 Task: In the  document Logan.epubMake this file  'available offline' Add shortcut to Drive 'My Drive'Email the file to   softage.9@softage.net, with message attached Action Required: This requires your review and response. and file type: 'Open Document'
Action: Mouse moved to (238, 311)
Screenshot: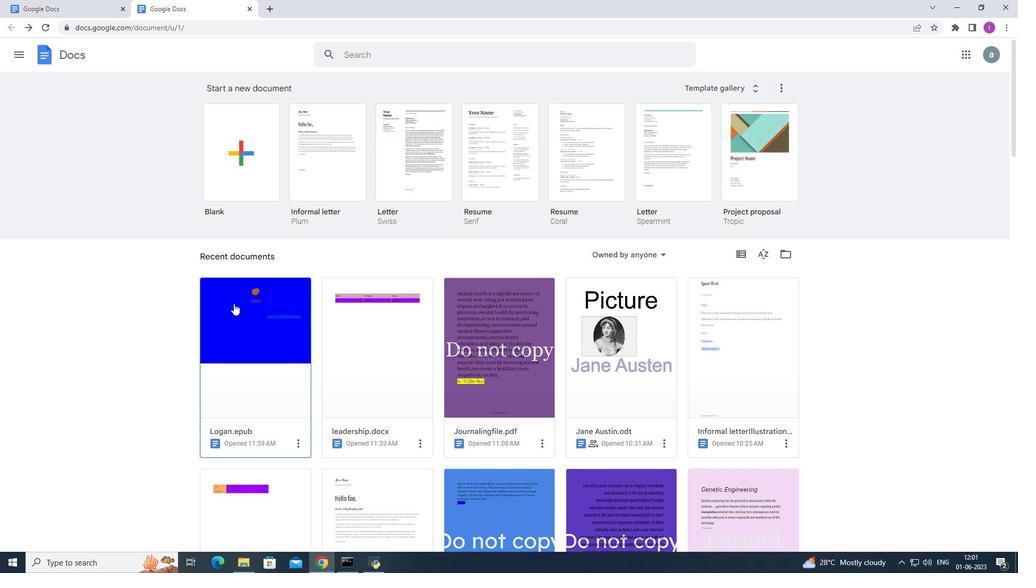 
Action: Mouse pressed left at (238, 311)
Screenshot: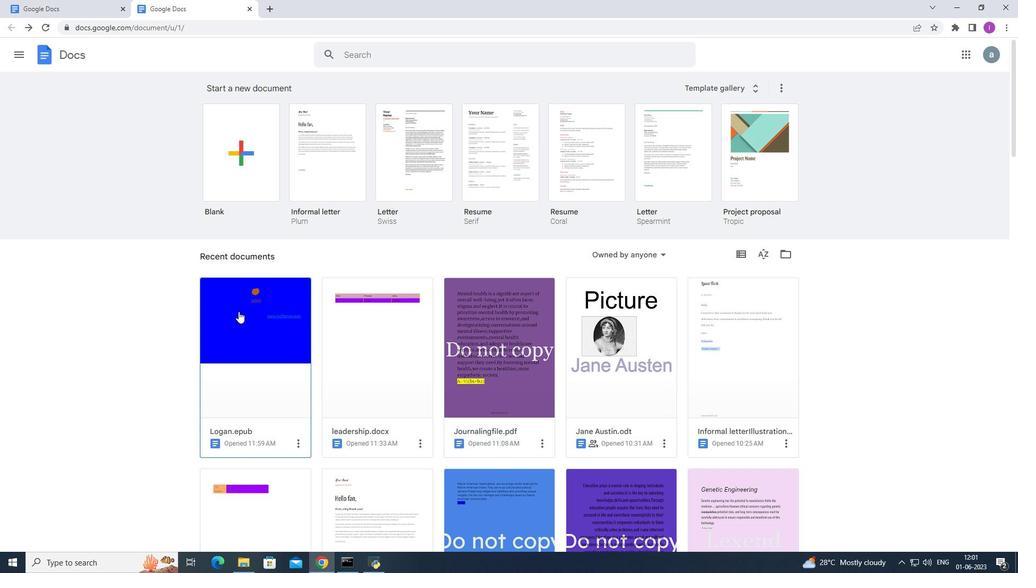 
Action: Mouse moved to (37, 62)
Screenshot: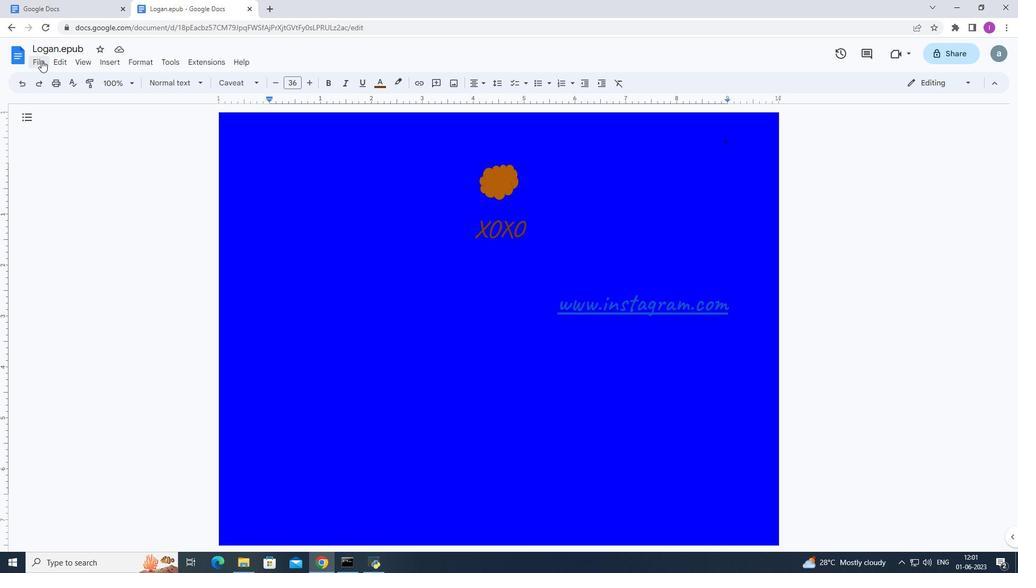 
Action: Mouse pressed left at (37, 62)
Screenshot: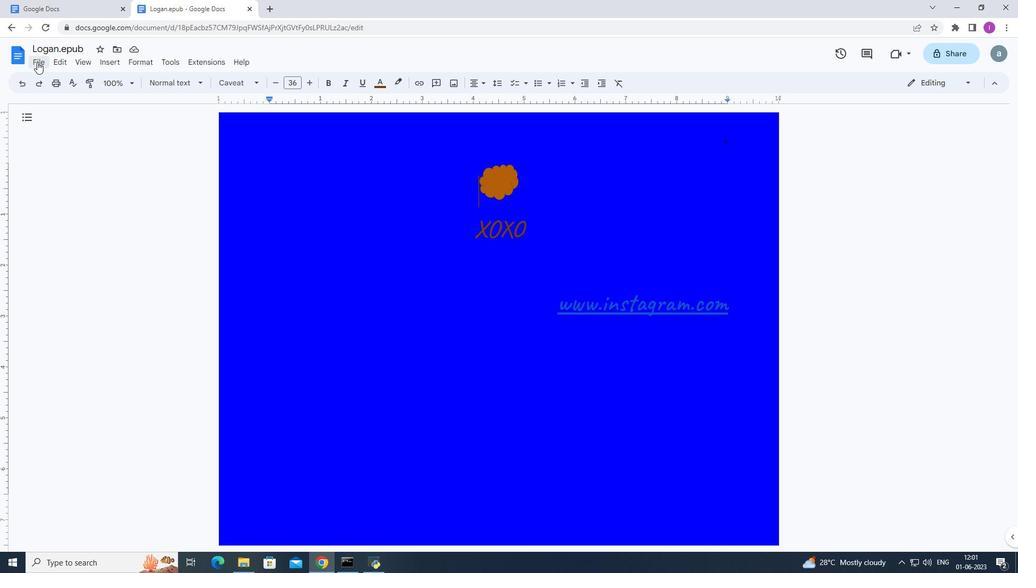 
Action: Mouse moved to (102, 290)
Screenshot: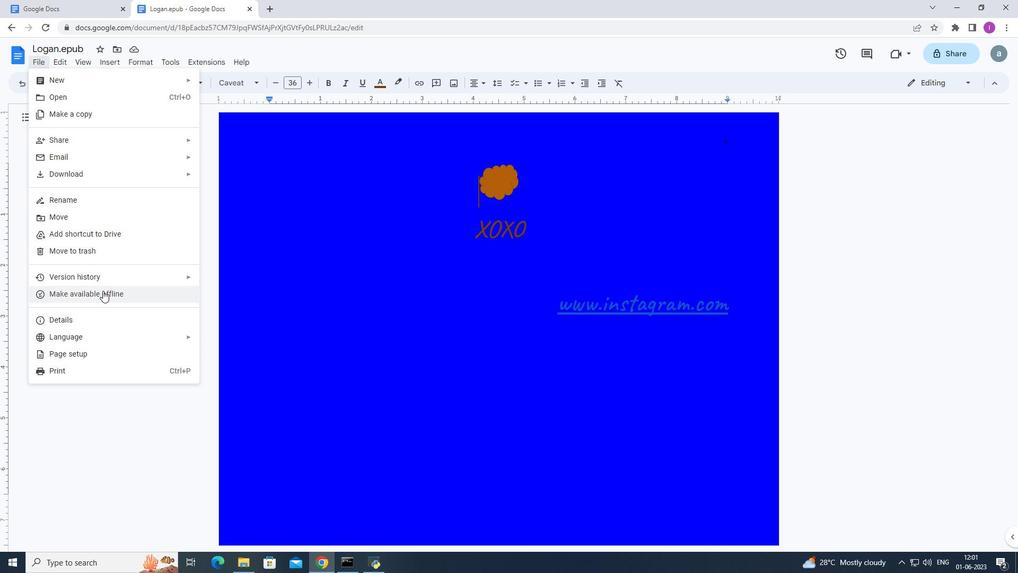
Action: Mouse pressed left at (102, 290)
Screenshot: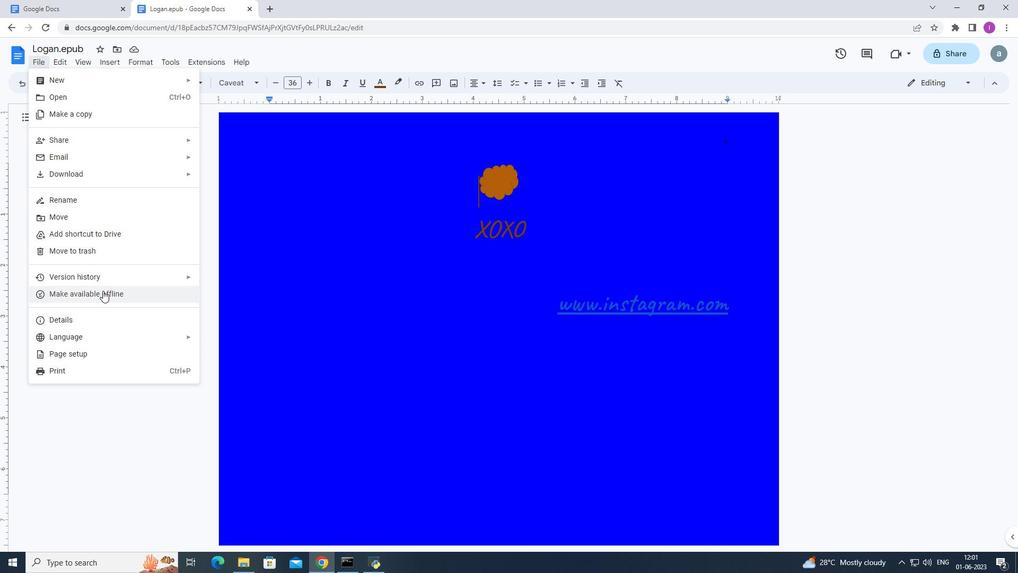 
Action: Mouse moved to (41, 62)
Screenshot: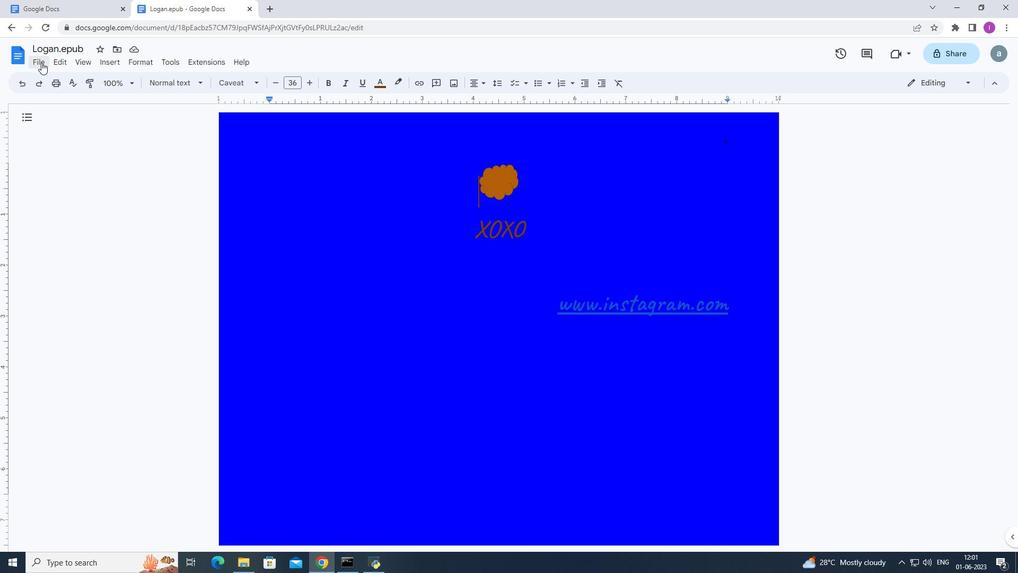 
Action: Mouse pressed left at (41, 62)
Screenshot: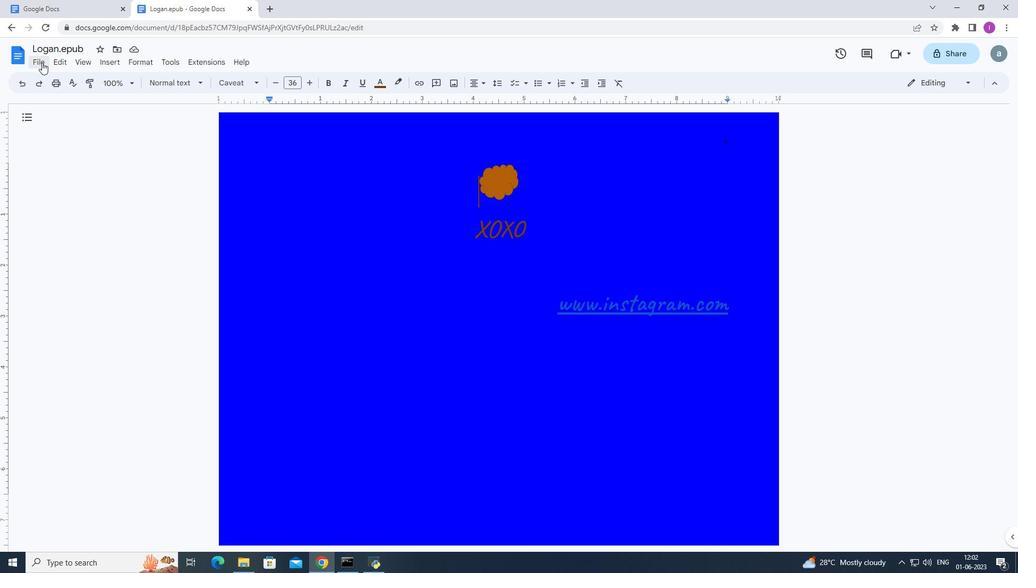 
Action: Mouse moved to (109, 234)
Screenshot: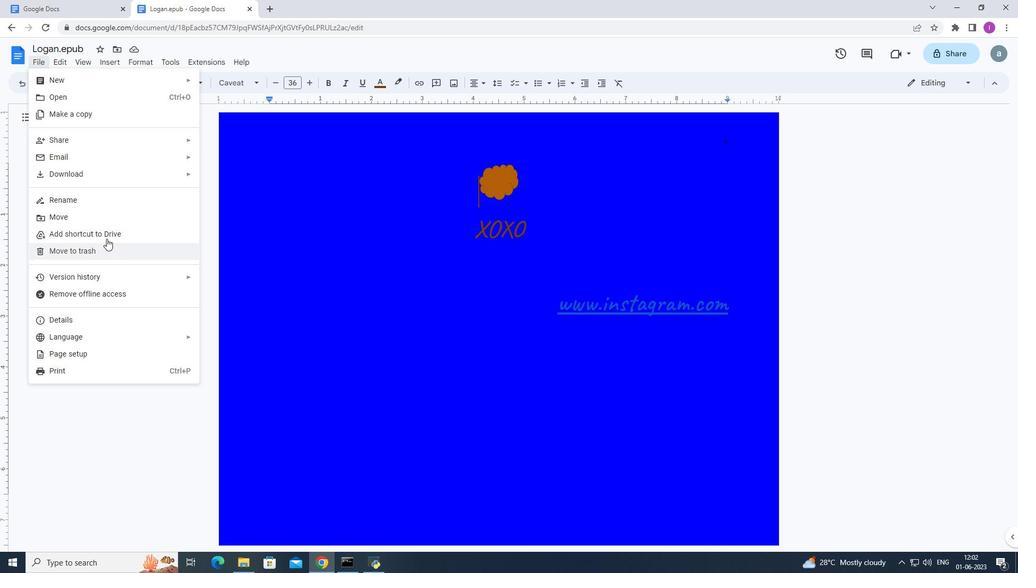 
Action: Mouse pressed left at (109, 234)
Screenshot: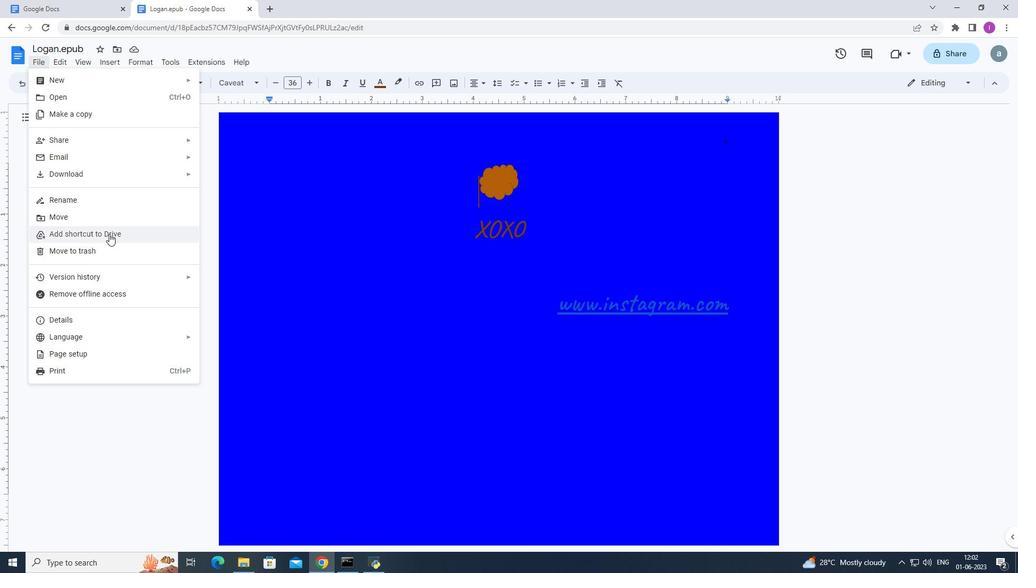 
Action: Mouse moved to (184, 97)
Screenshot: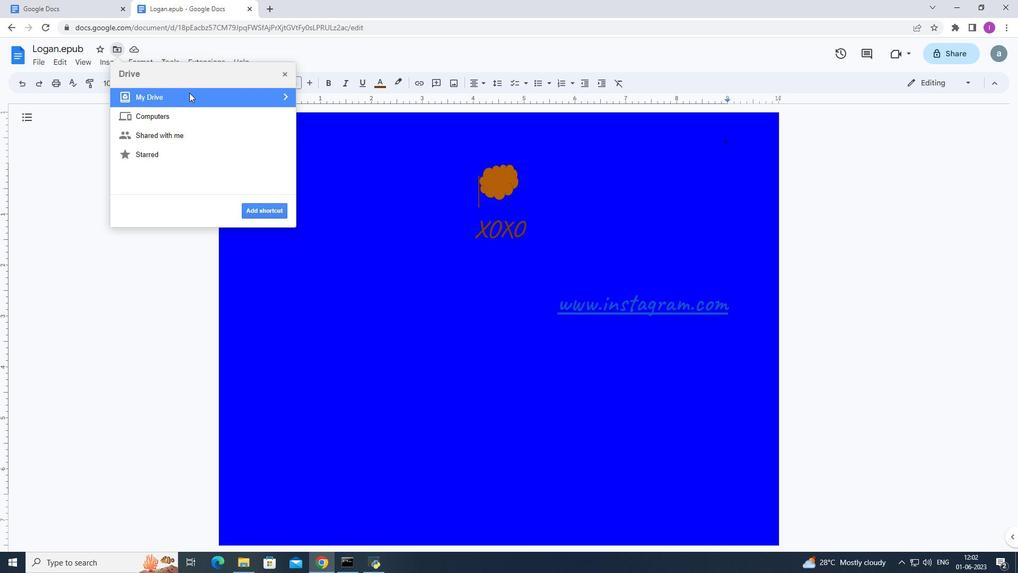 
Action: Mouse pressed left at (184, 97)
Screenshot: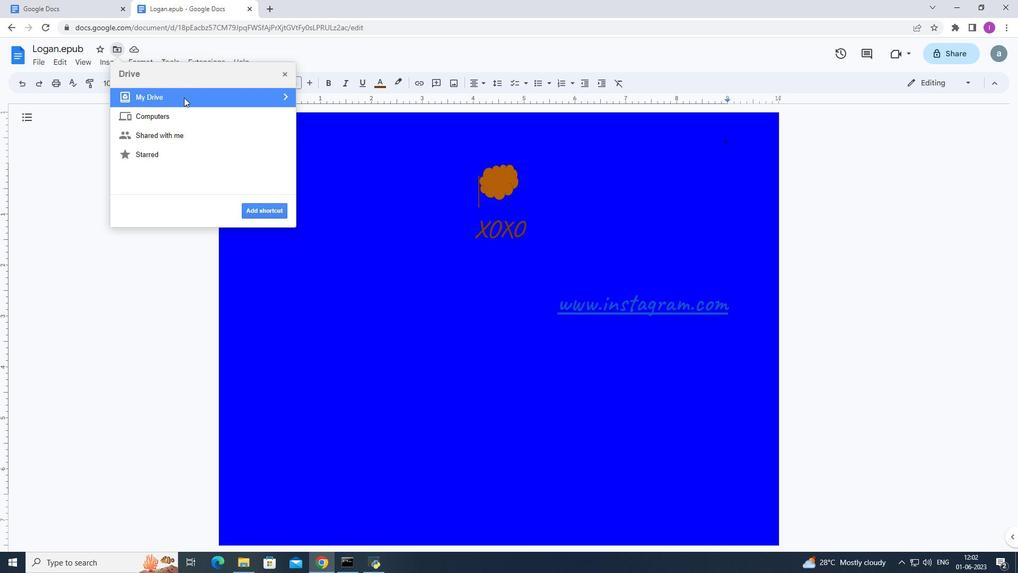 
Action: Mouse moved to (287, 96)
Screenshot: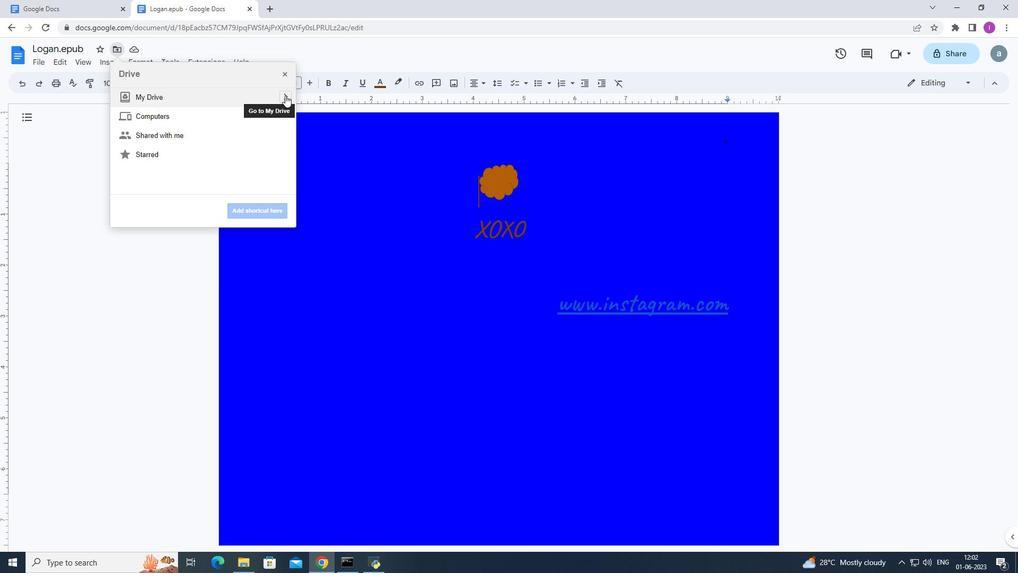 
Action: Mouse pressed left at (287, 96)
Screenshot: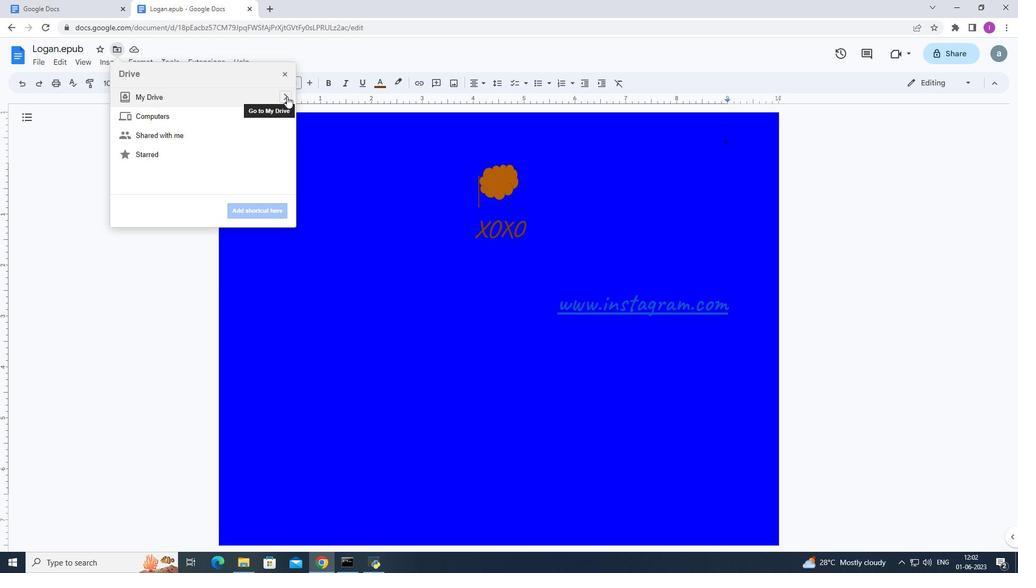 
Action: Mouse moved to (257, 158)
Screenshot: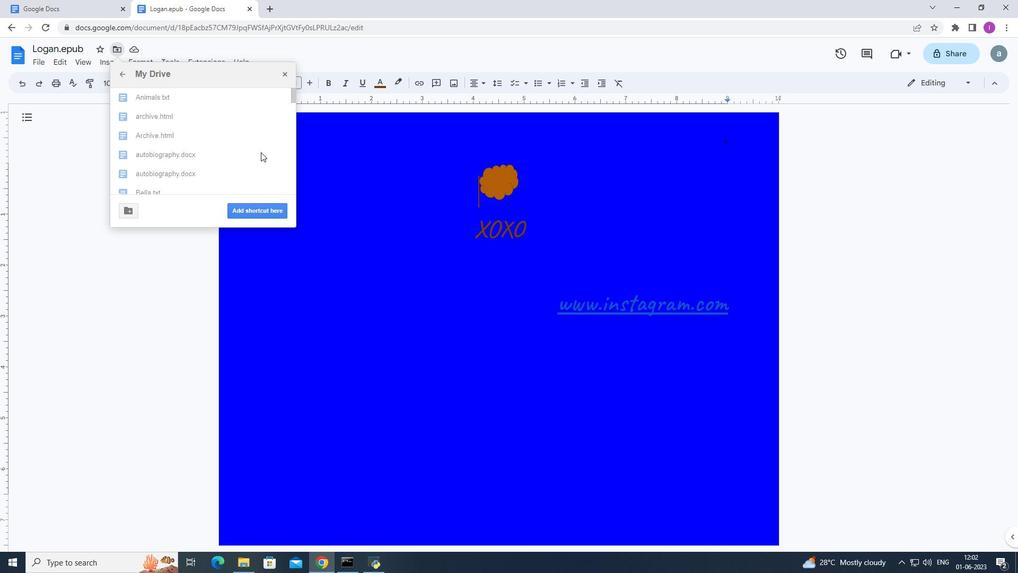 
Action: Mouse scrolled (257, 158) with delta (0, 0)
Screenshot: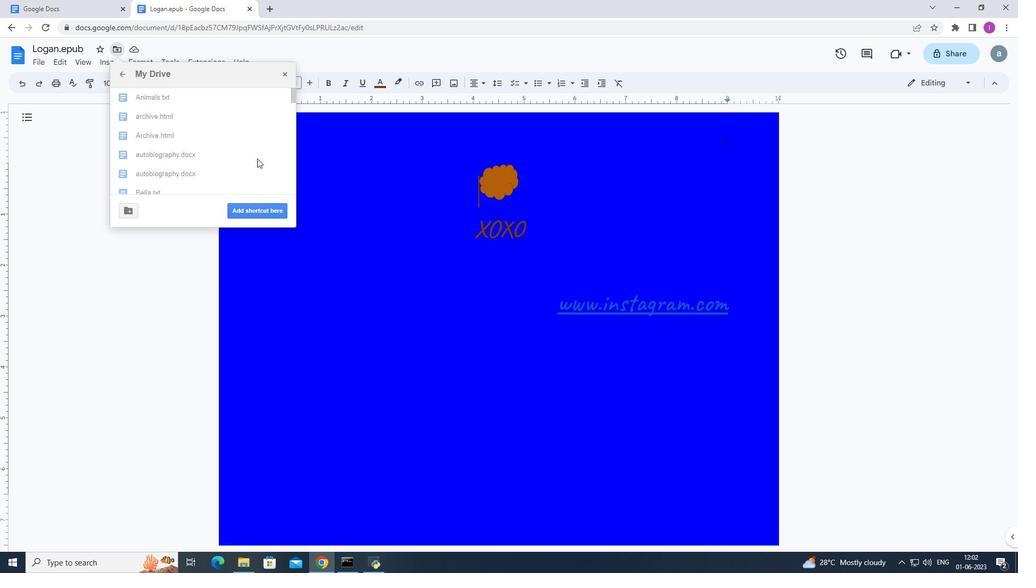 
Action: Mouse scrolled (257, 158) with delta (0, 0)
Screenshot: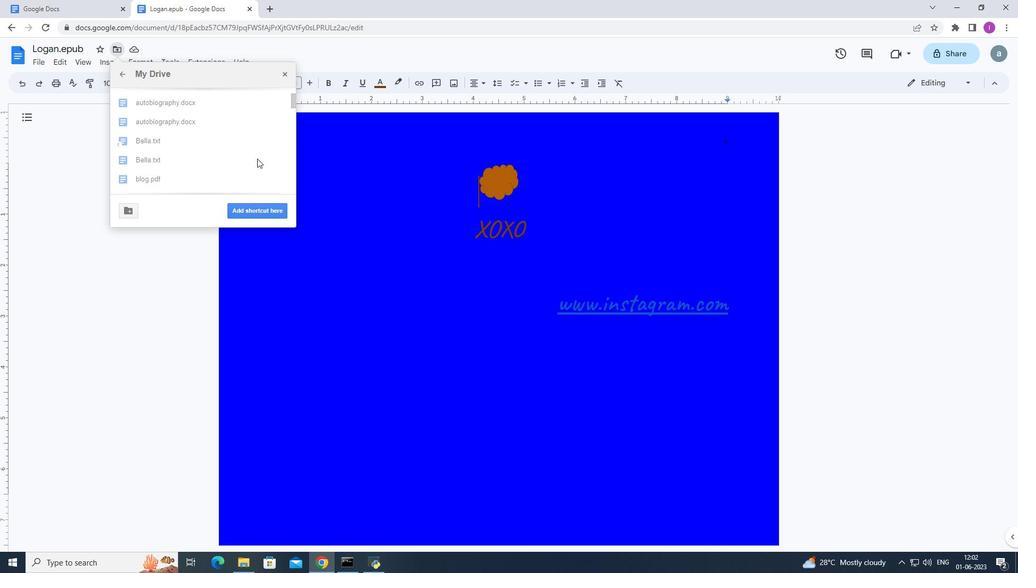 
Action: Mouse scrolled (257, 158) with delta (0, 0)
Screenshot: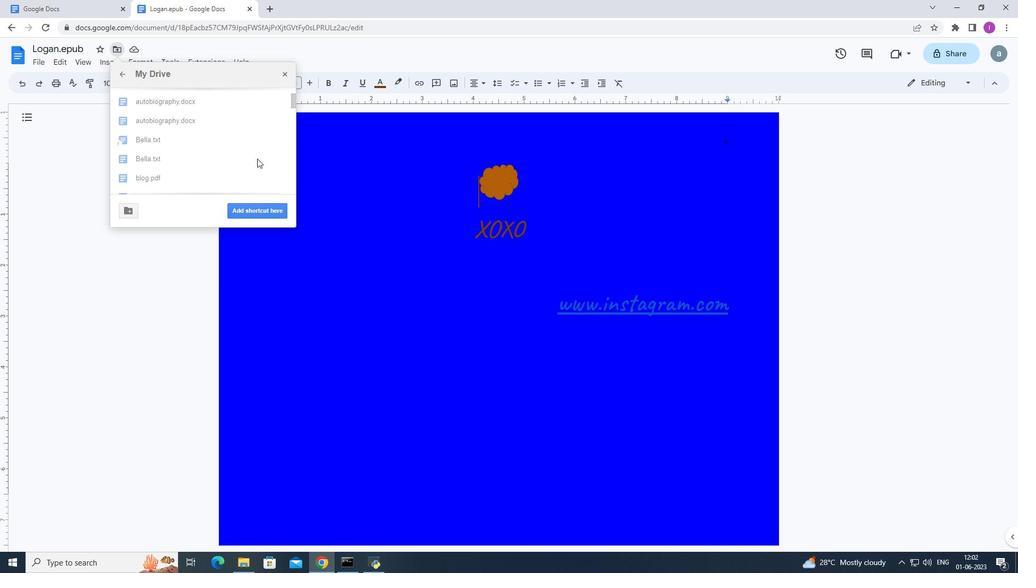 
Action: Mouse scrolled (257, 158) with delta (0, 0)
Screenshot: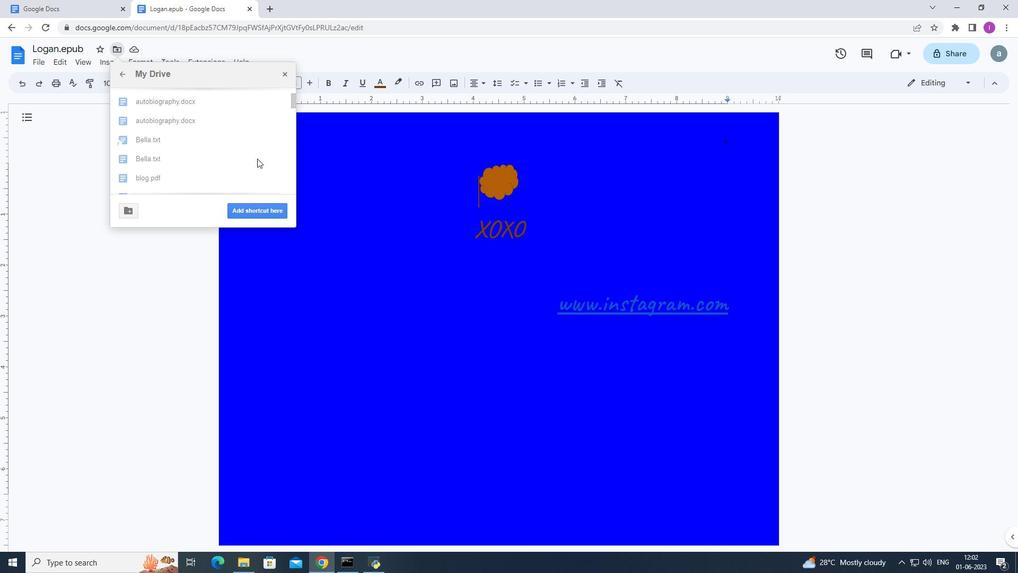 
Action: Mouse scrolled (257, 159) with delta (0, 0)
Screenshot: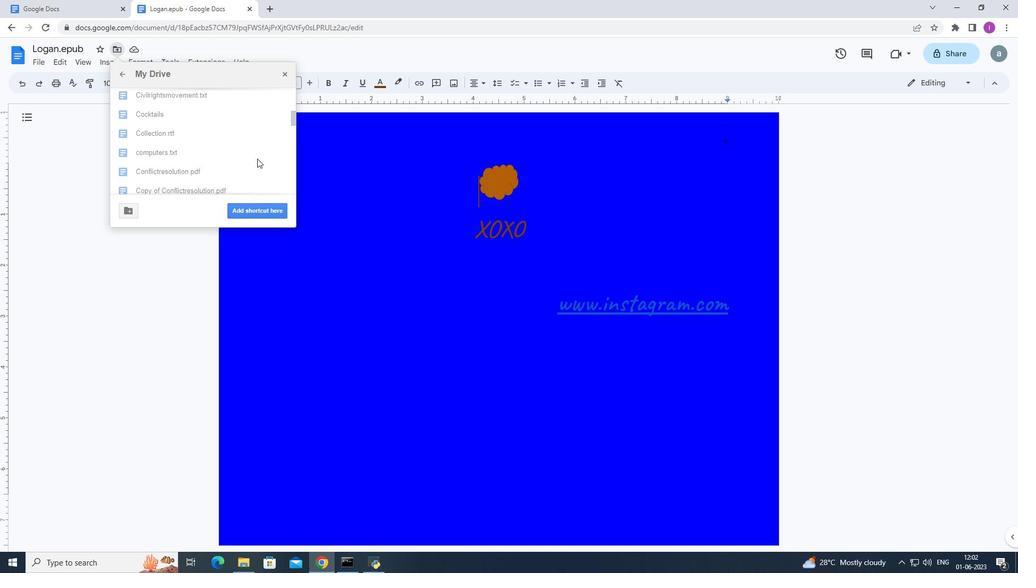 
Action: Mouse scrolled (257, 159) with delta (0, 0)
Screenshot: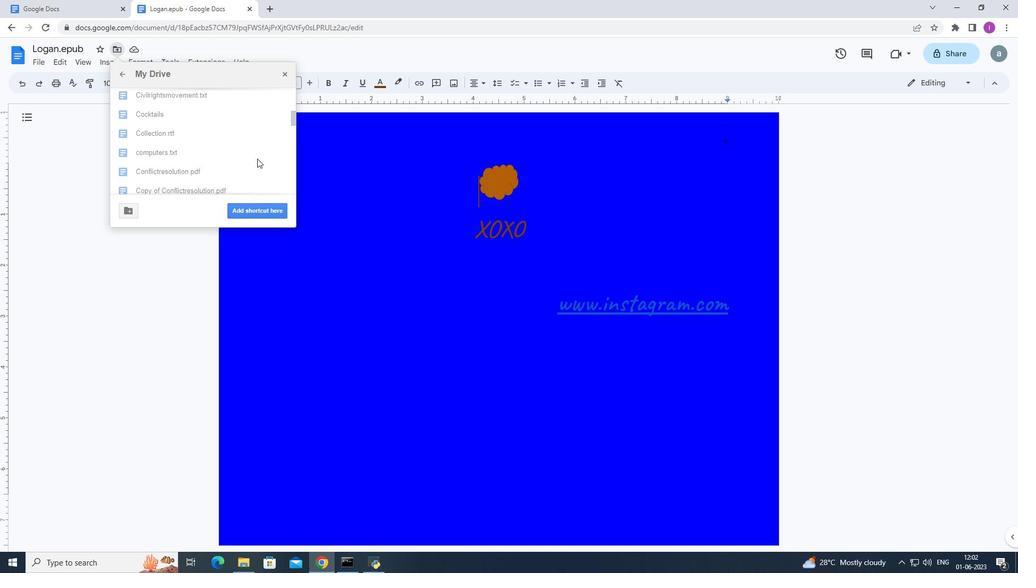 
Action: Mouse moved to (247, 215)
Screenshot: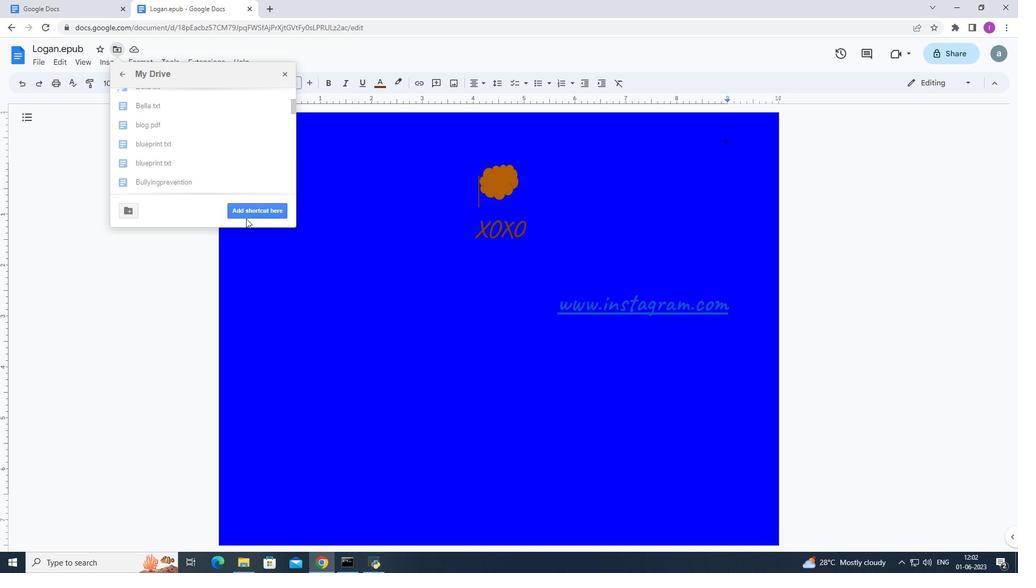 
Action: Mouse scrolled (247, 215) with delta (0, 0)
Screenshot: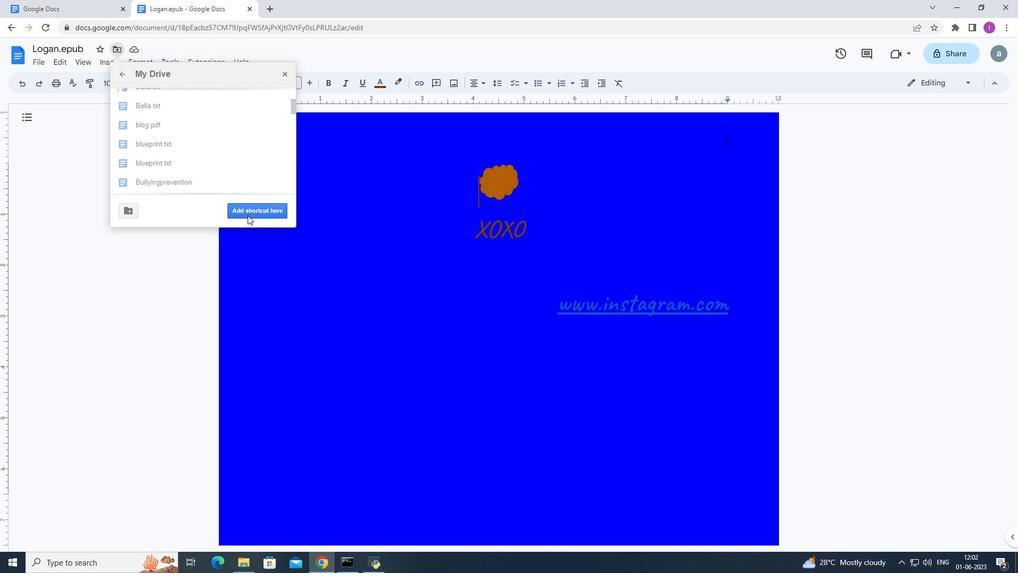 
Action: Mouse moved to (244, 209)
Screenshot: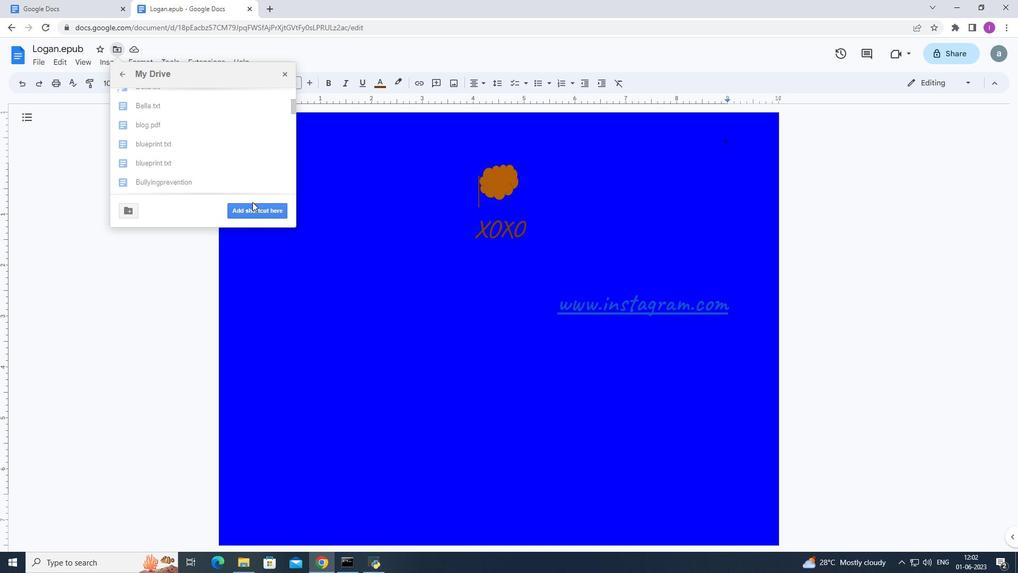 
Action: Mouse pressed left at (244, 209)
Screenshot: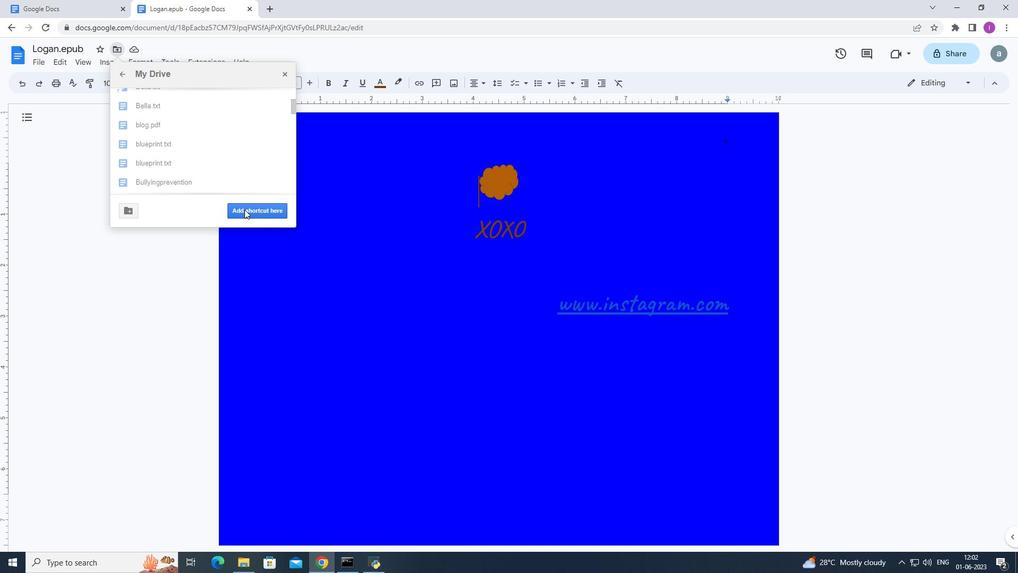
Action: Mouse moved to (41, 65)
Screenshot: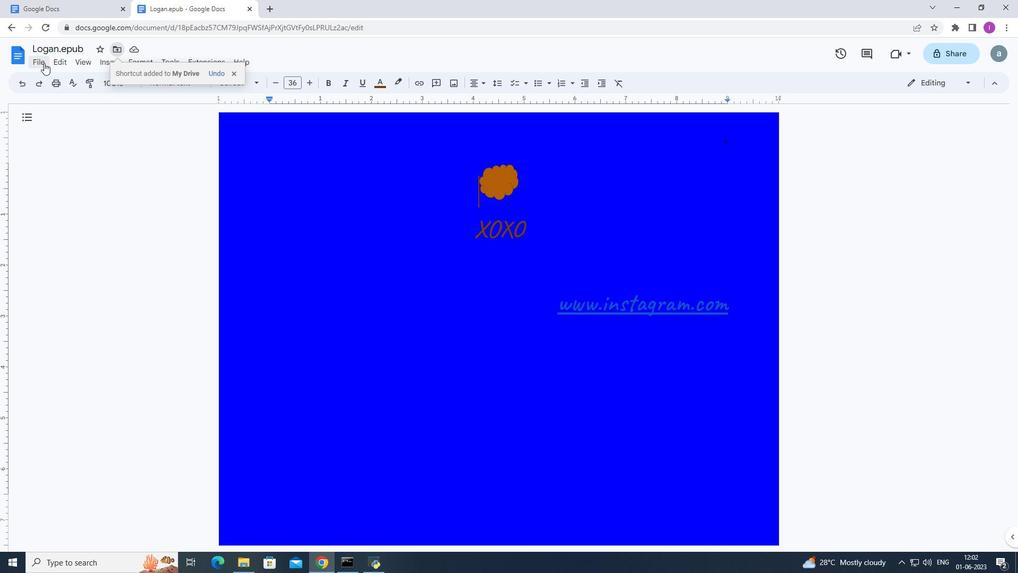 
Action: Mouse pressed left at (41, 65)
Screenshot: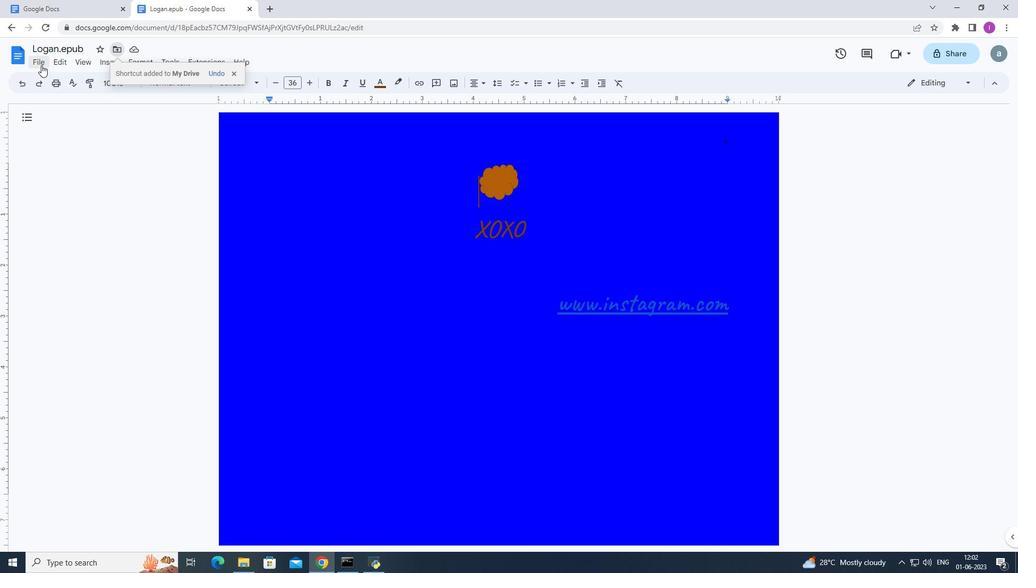
Action: Mouse moved to (234, 156)
Screenshot: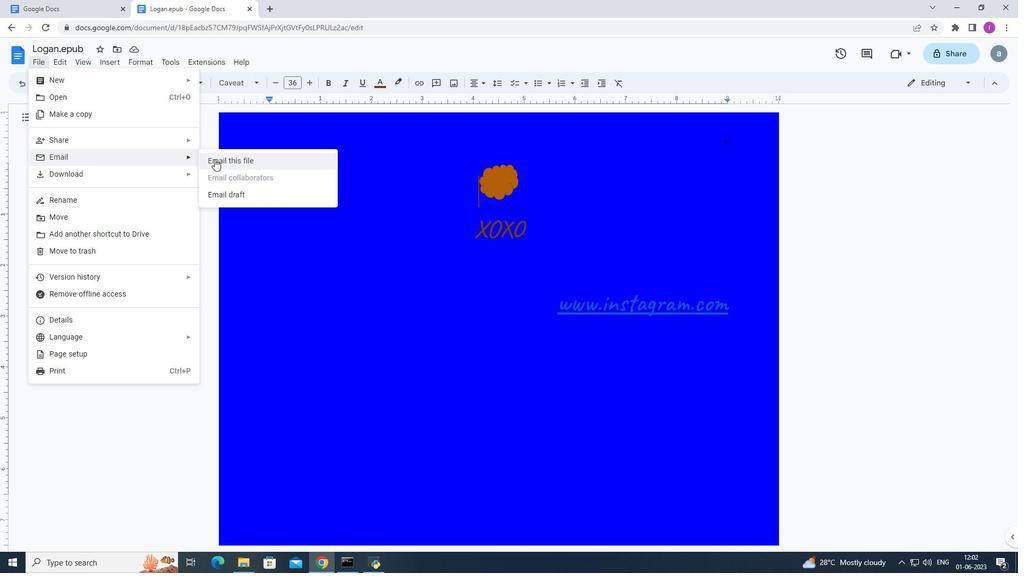 
Action: Mouse pressed left at (234, 156)
Screenshot: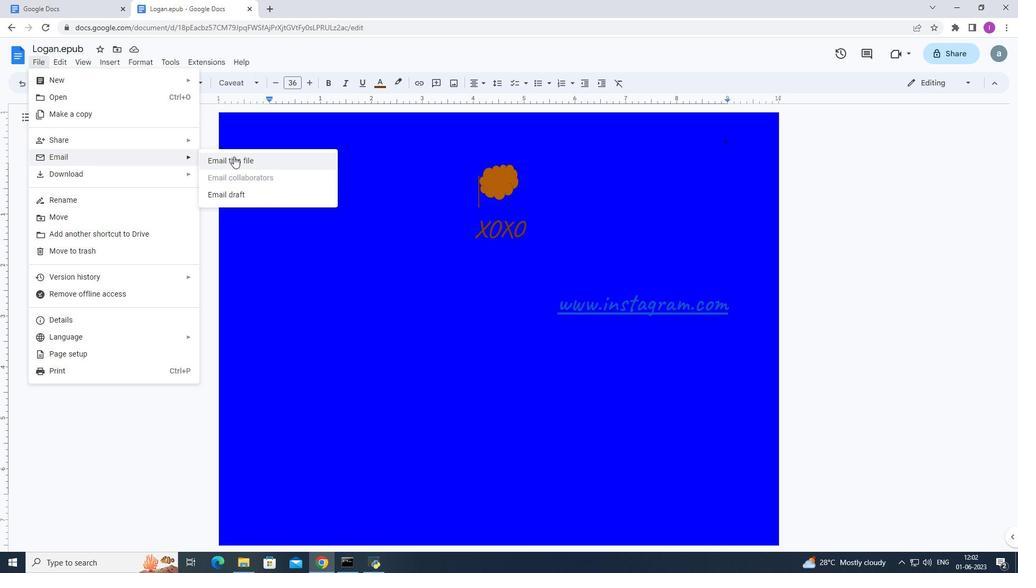 
Action: Mouse moved to (575, 222)
Screenshot: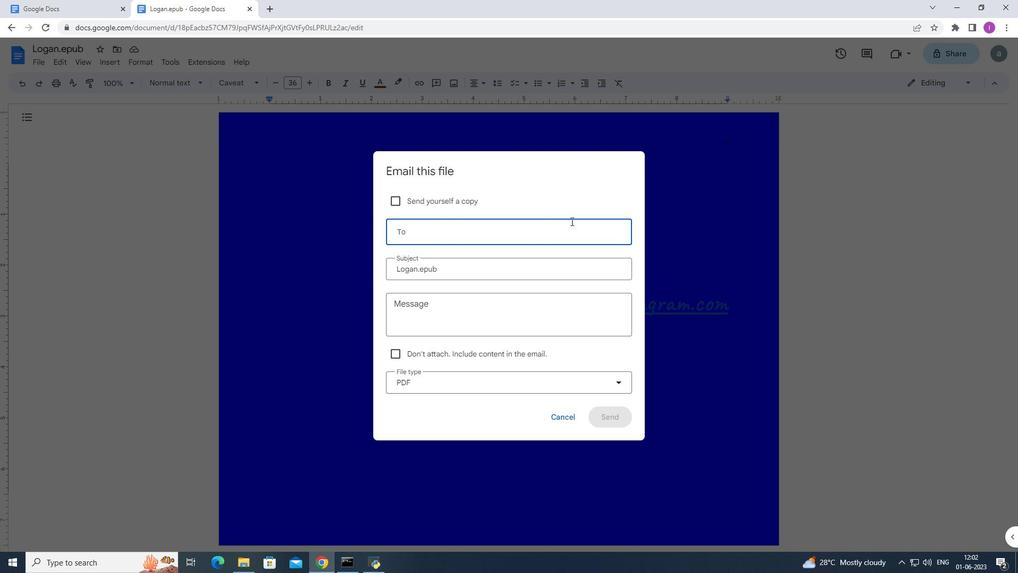 
Action: Key pressed softage.9
Screenshot: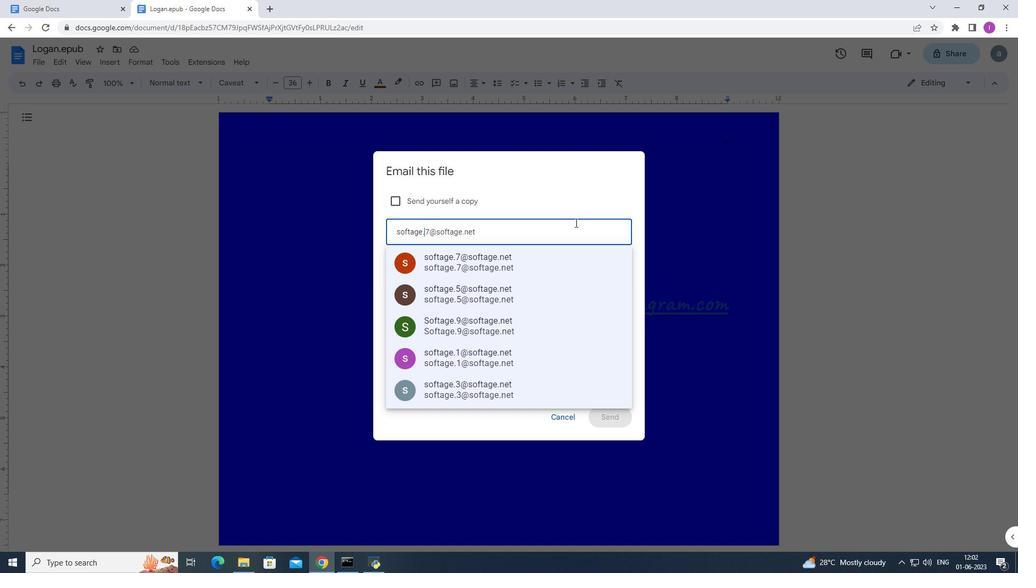 
Action: Mouse moved to (508, 271)
Screenshot: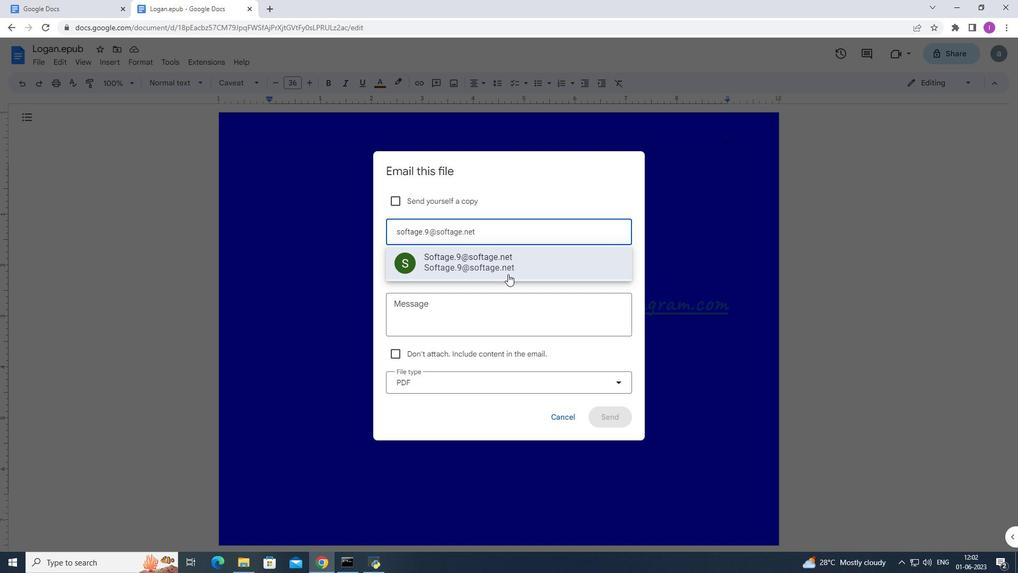 
Action: Mouse pressed left at (508, 271)
Screenshot: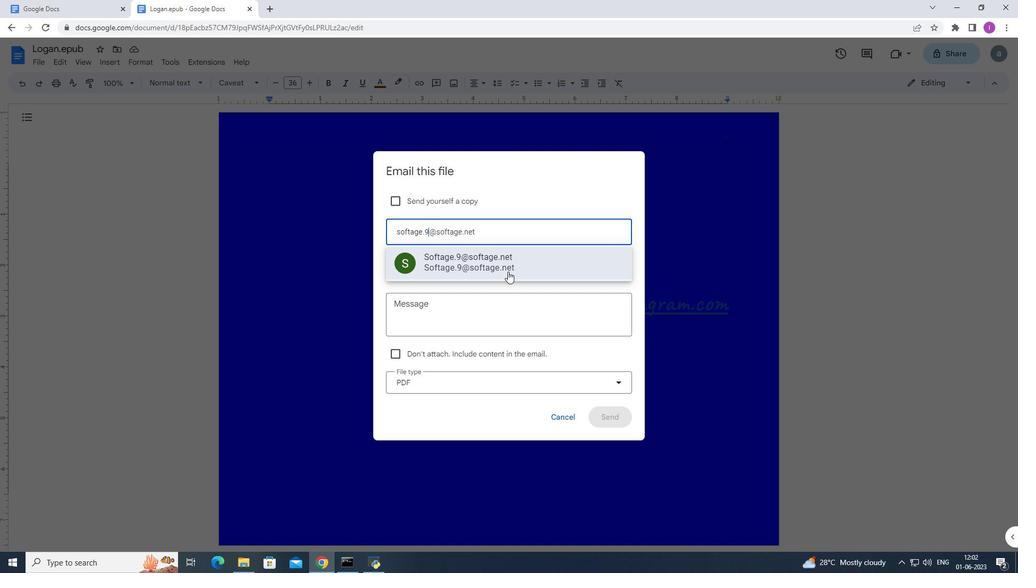 
Action: Mouse moved to (423, 306)
Screenshot: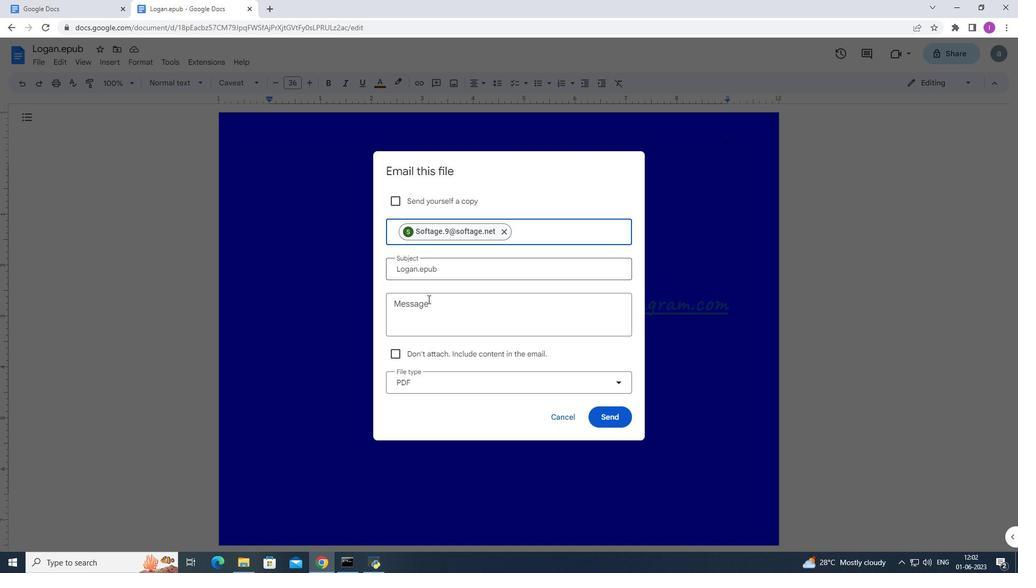 
Action: Mouse pressed left at (423, 306)
Screenshot: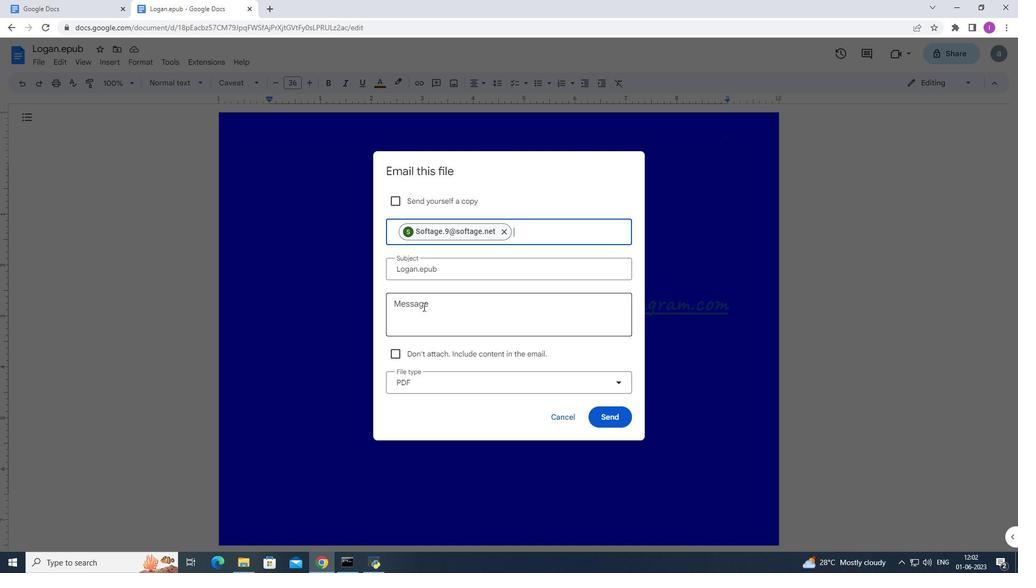 
Action: Mouse moved to (560, 287)
Screenshot: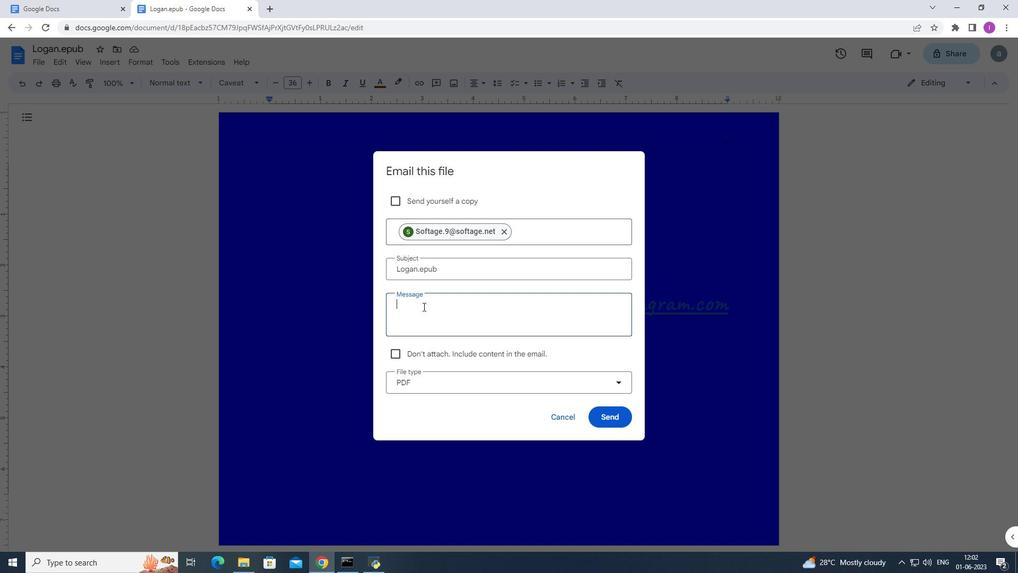 
Action: Key pressed <Key.shift>Thisrequ<Key.backspace><Key.backspace><Key.backspace><Key.backspace><Key.space>requires<Key.space>your<Key.space>review<Key.space>and<Key.space>response.
Screenshot: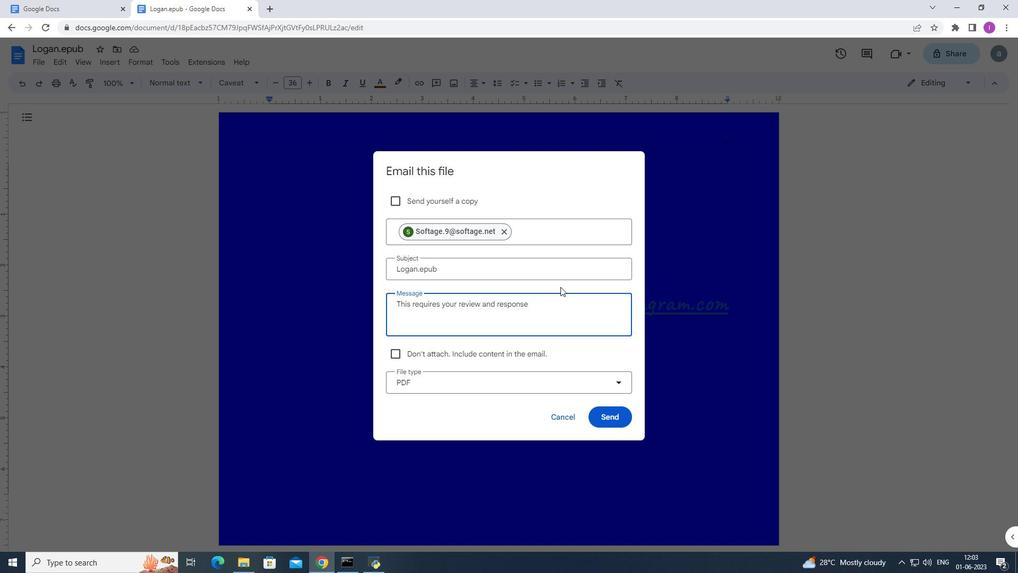 
Action: Mouse moved to (621, 380)
Screenshot: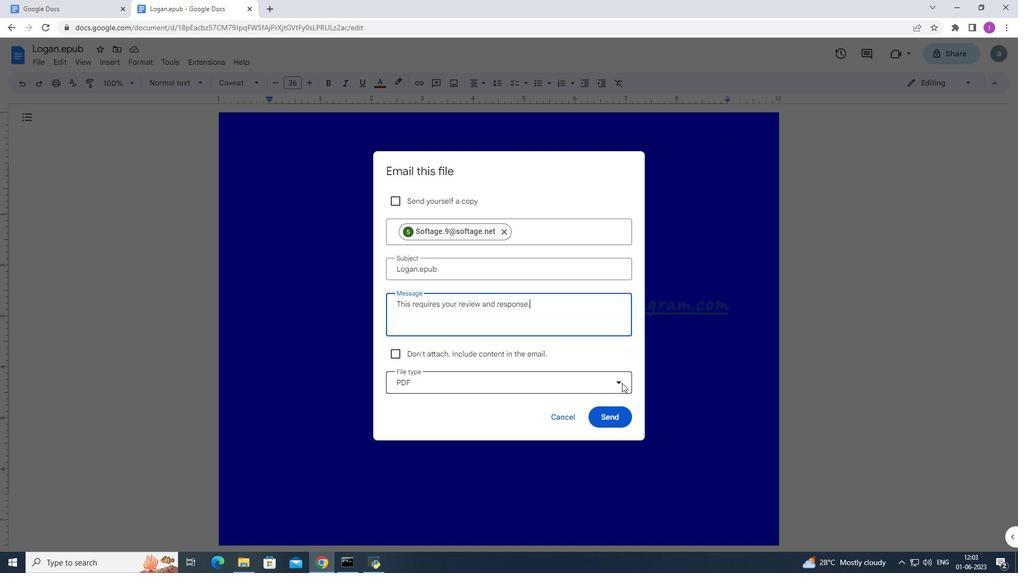 
Action: Mouse pressed left at (621, 380)
Screenshot: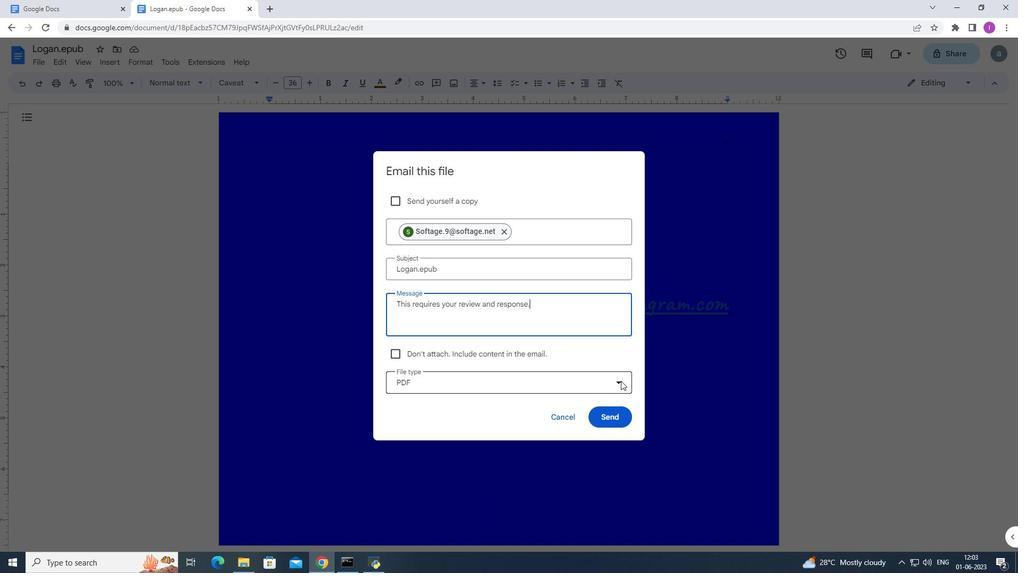 
Action: Mouse moved to (468, 437)
Screenshot: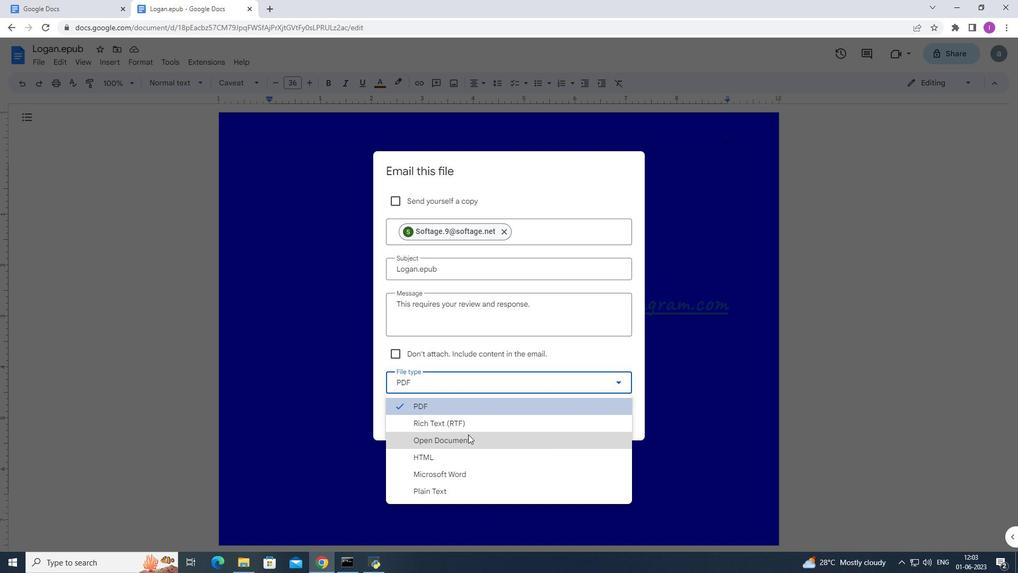 
Action: Mouse pressed left at (468, 437)
Screenshot: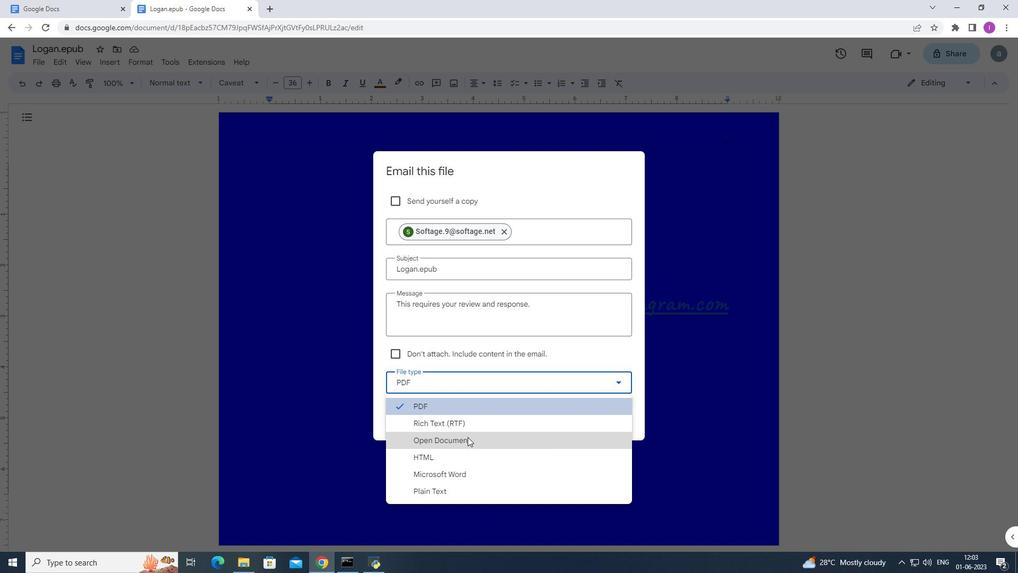 
Action: Mouse moved to (607, 425)
Screenshot: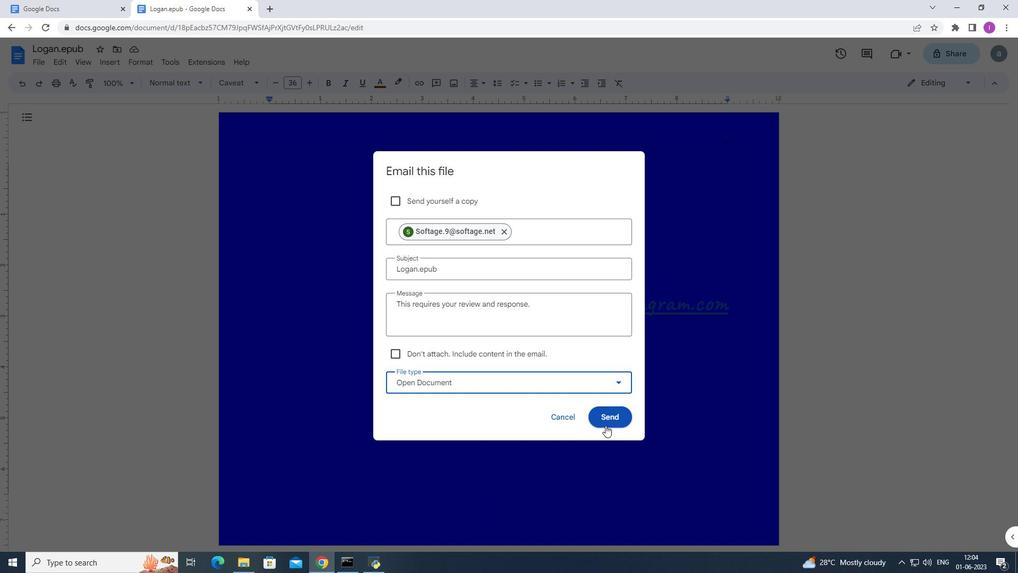 
Action: Mouse pressed left at (607, 425)
Screenshot: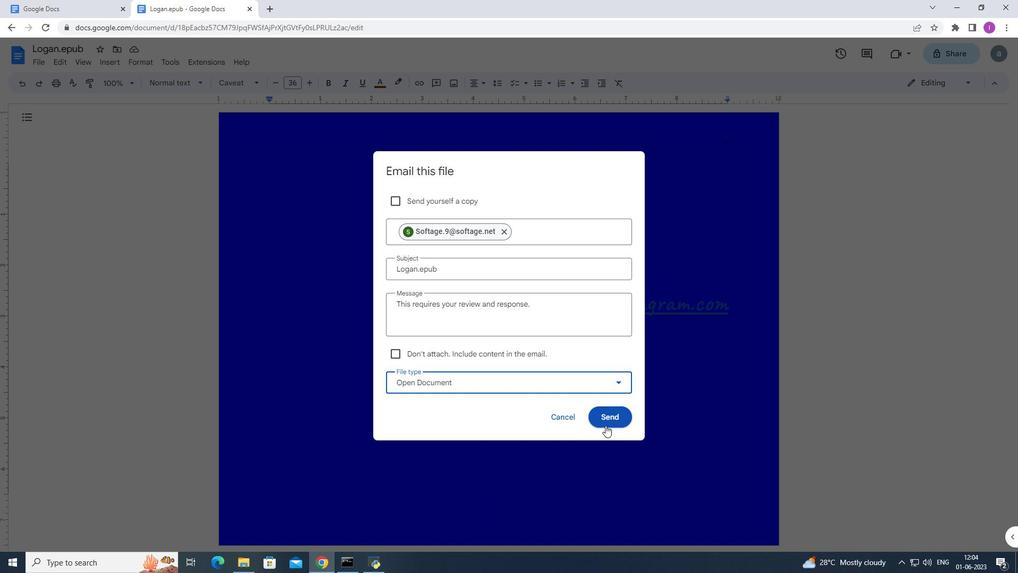 
Action: Mouse moved to (611, 414)
Screenshot: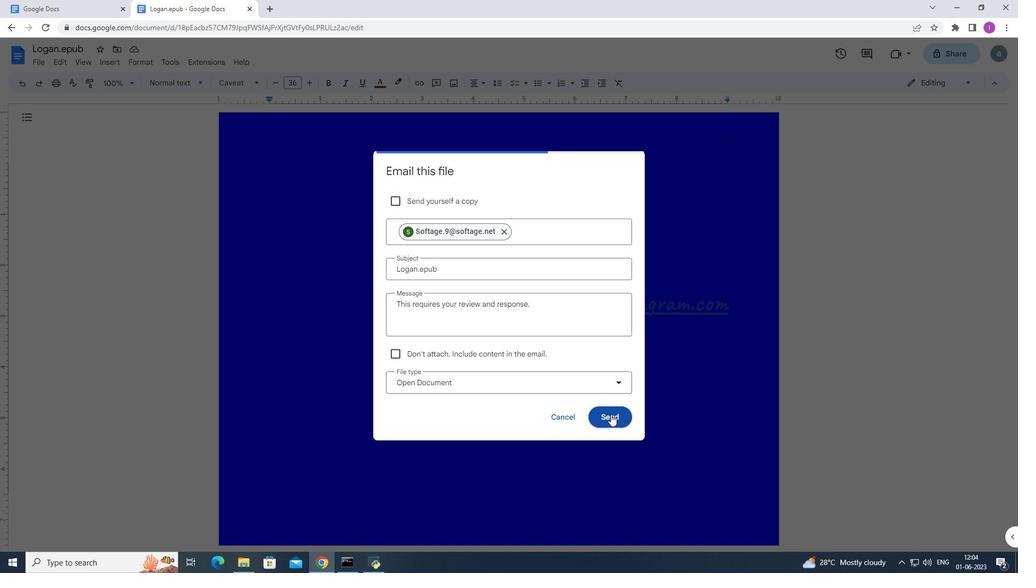 
